 Task: Change the video mode to Phosphor.
Action: Mouse moved to (117, 16)
Screenshot: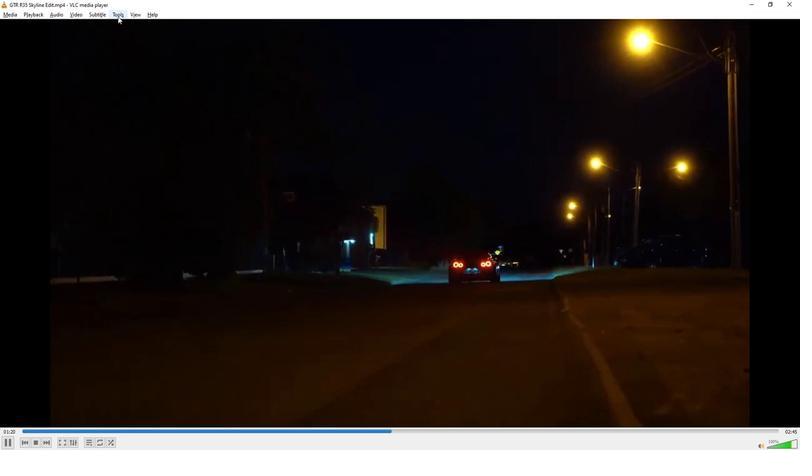
Action: Mouse pressed left at (117, 16)
Screenshot: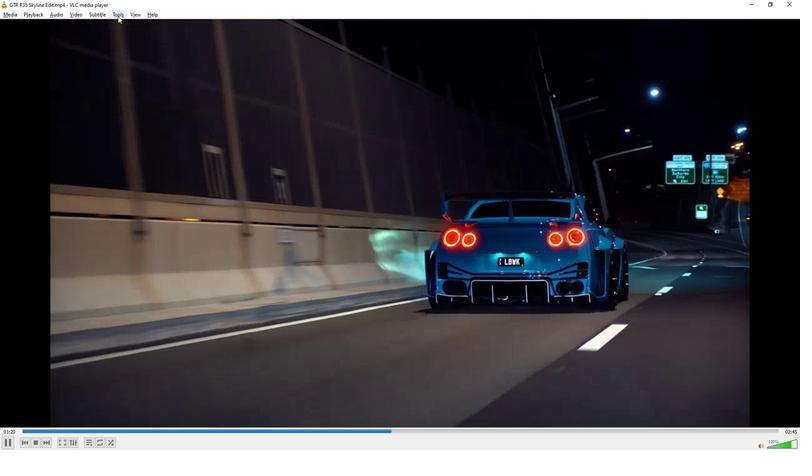 
Action: Mouse moved to (137, 114)
Screenshot: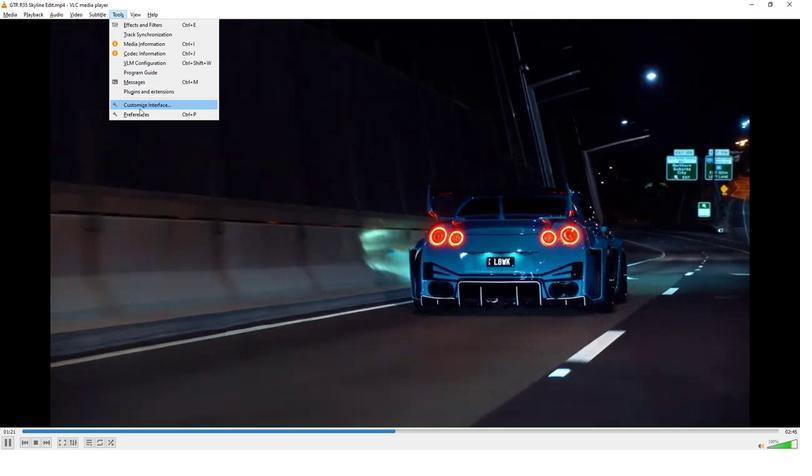 
Action: Mouse pressed left at (137, 114)
Screenshot: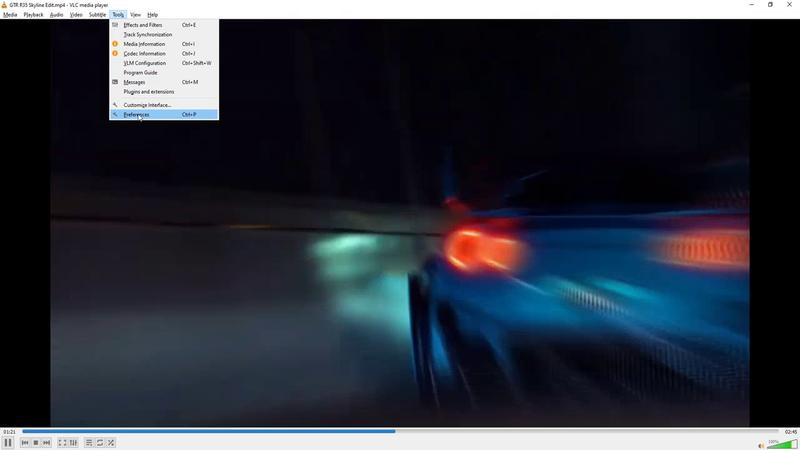 
Action: Mouse moved to (257, 85)
Screenshot: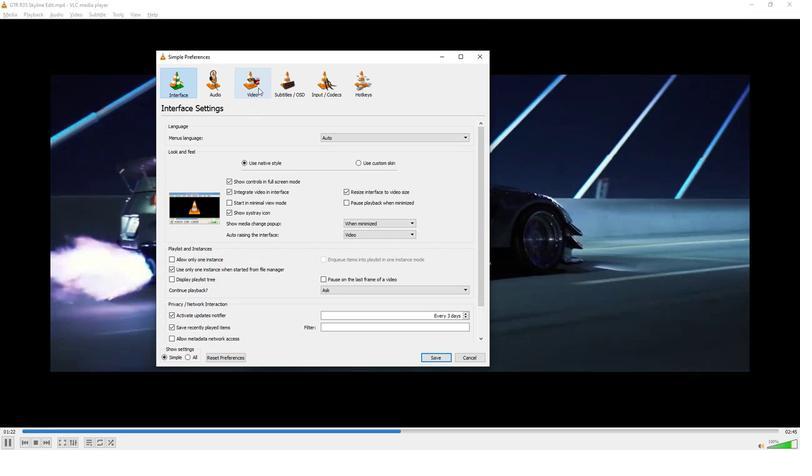 
Action: Mouse pressed left at (257, 85)
Screenshot: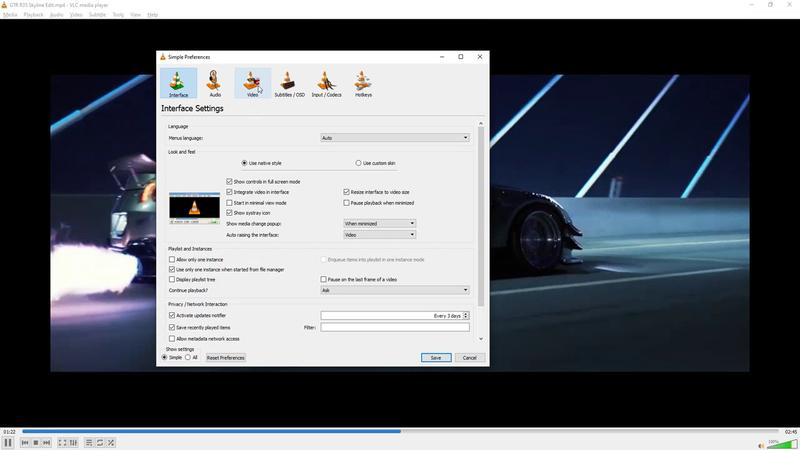 
Action: Mouse moved to (368, 201)
Screenshot: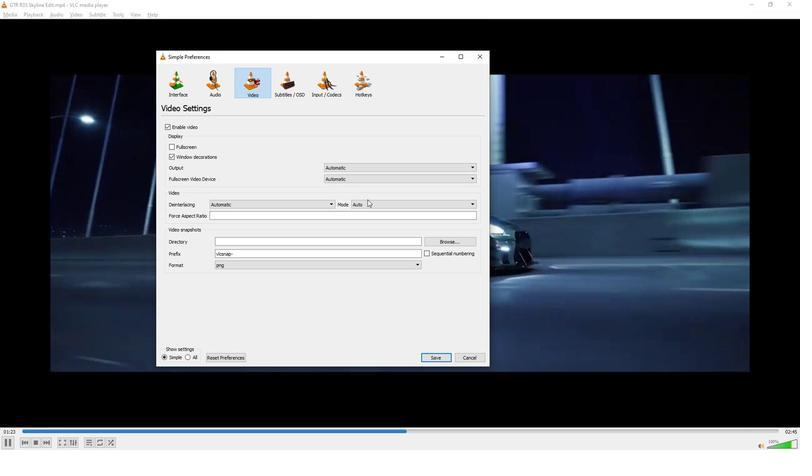 
Action: Mouse pressed left at (368, 201)
Screenshot: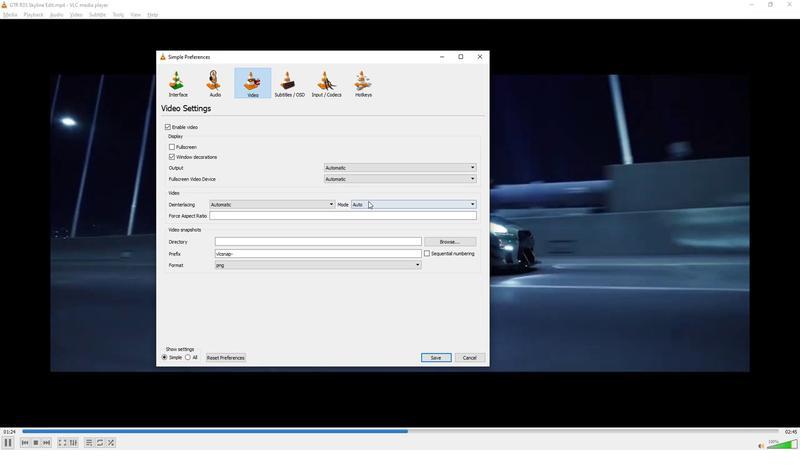 
Action: Mouse moved to (364, 262)
Screenshot: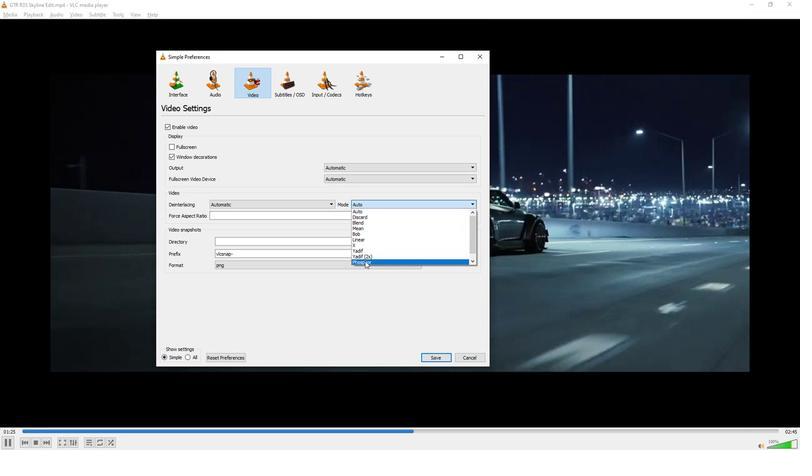 
Action: Mouse pressed left at (364, 262)
Screenshot: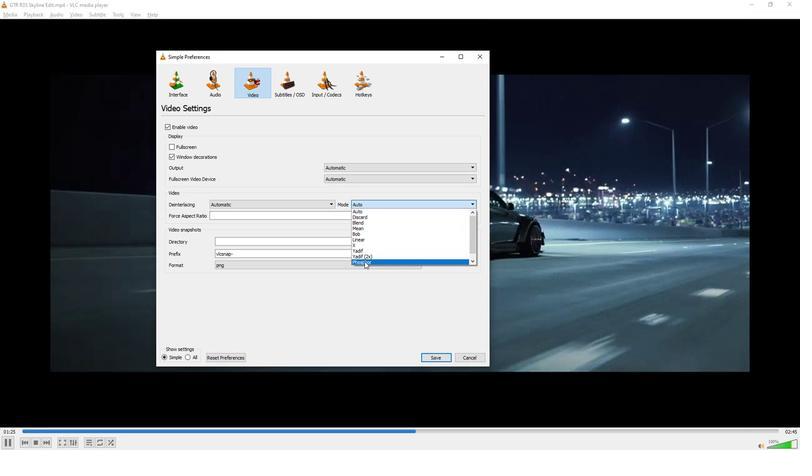 
Action: Mouse moved to (340, 317)
Screenshot: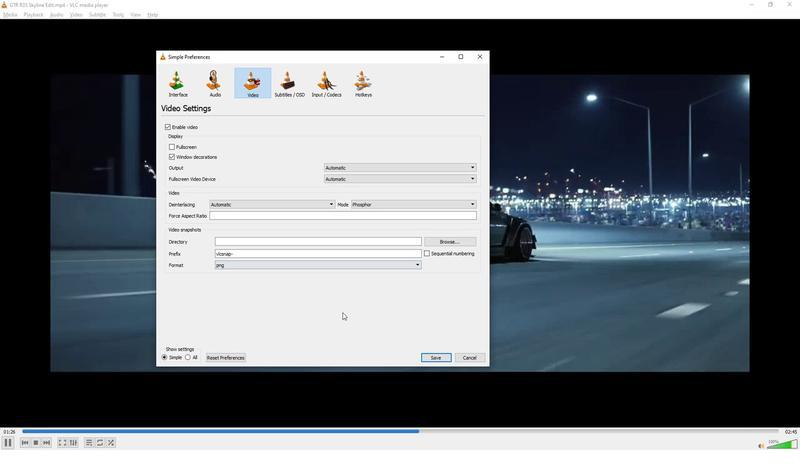 
